 Task: In the  document Religions.pdf Share this file with 'softage.9@softage.net' Make a copy of the file 'without changing the auto name' Delete the  copy of the file
Action: Mouse moved to (396, 411)
Screenshot: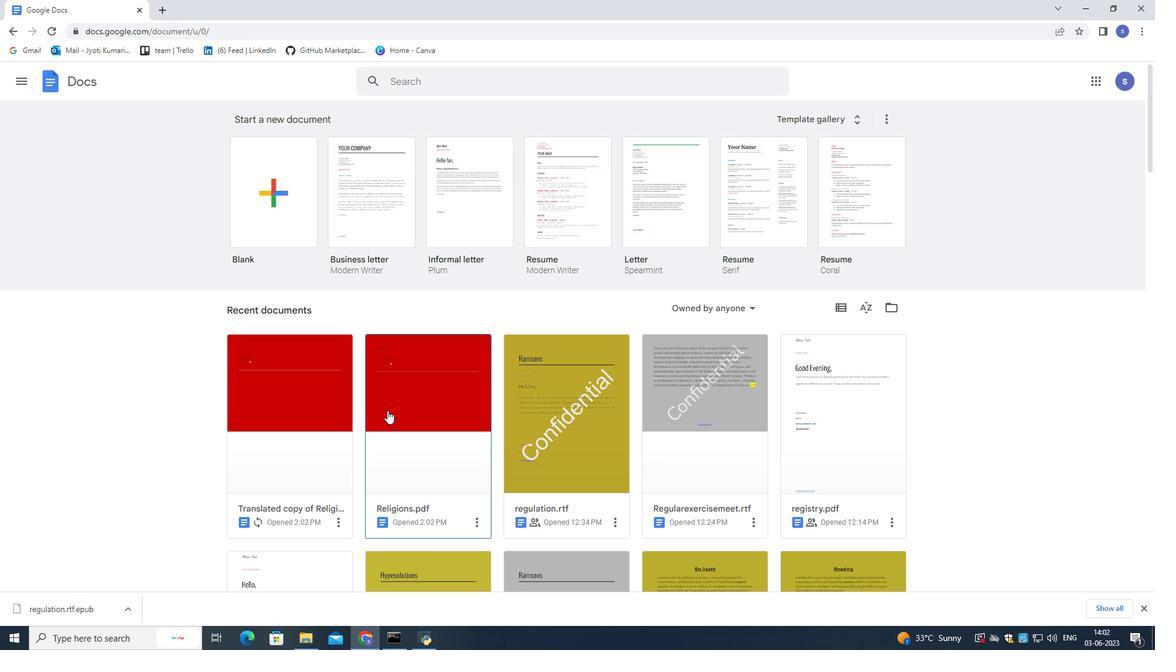 
Action: Mouse pressed left at (396, 411)
Screenshot: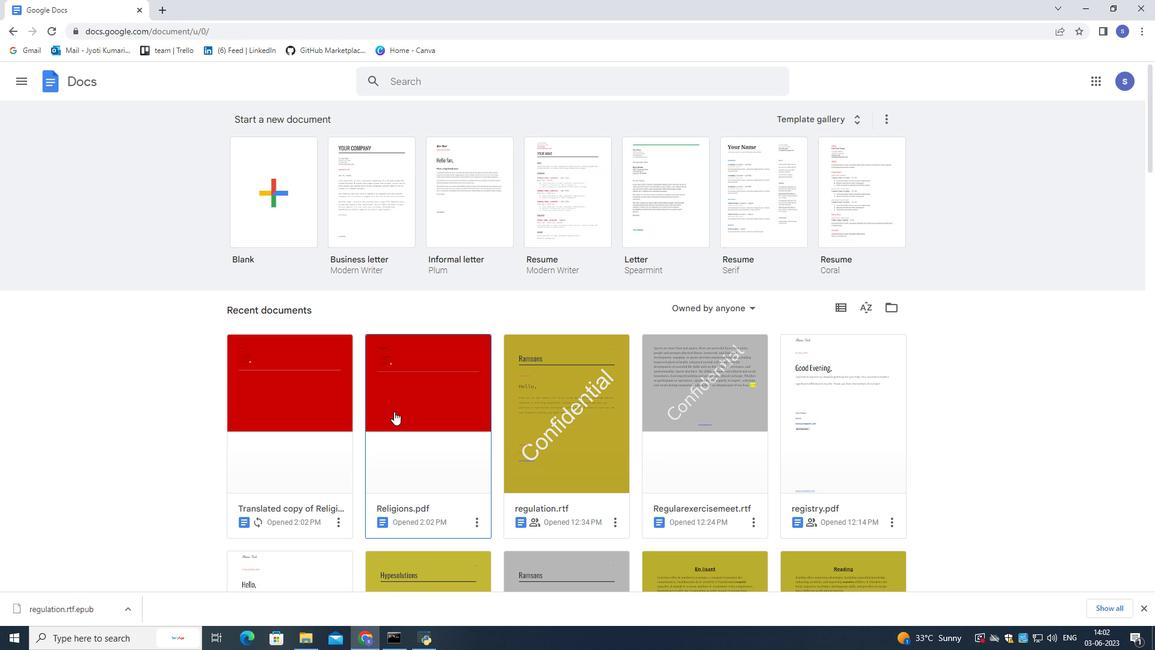 
Action: Mouse moved to (396, 411)
Screenshot: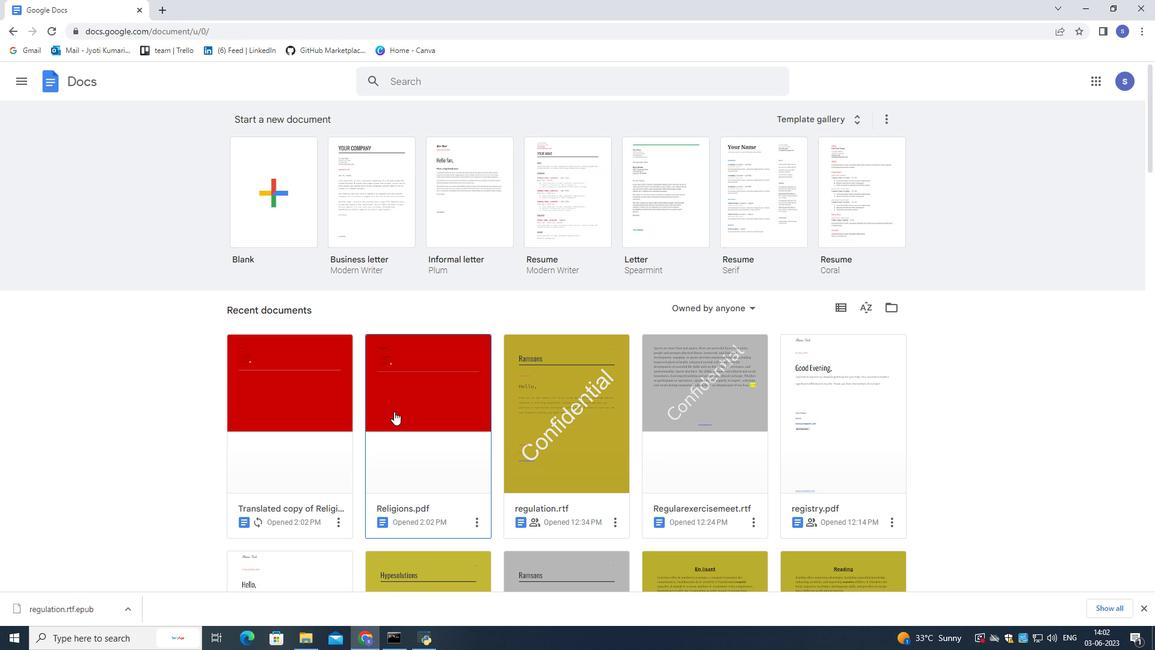 
Action: Mouse pressed left at (396, 411)
Screenshot: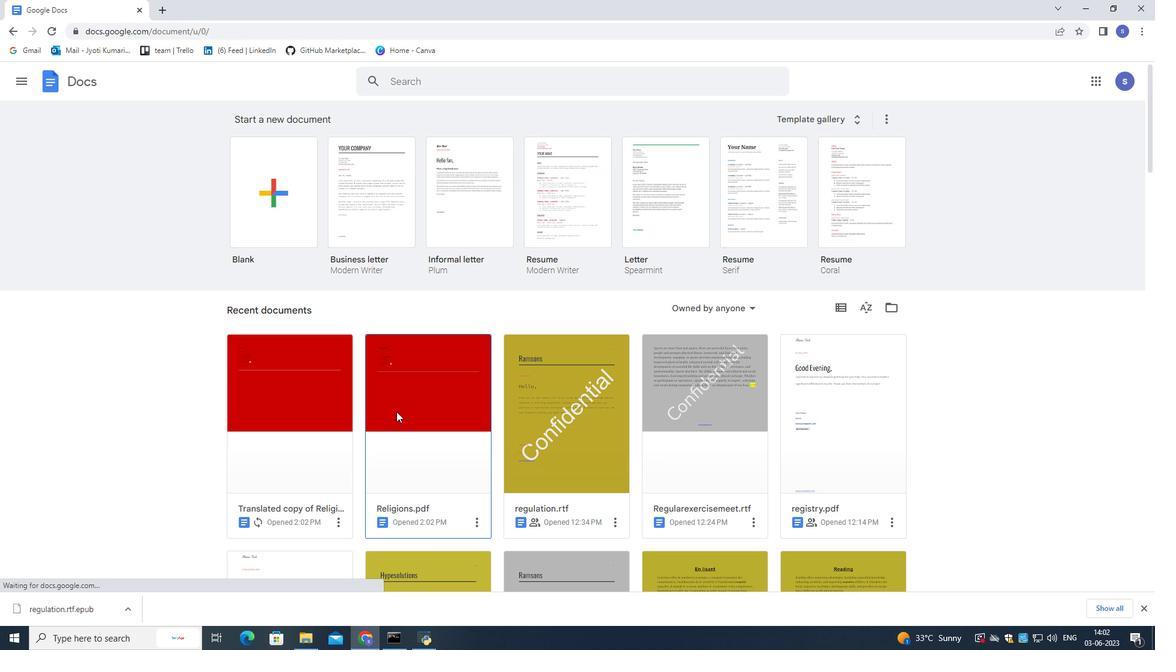 
Action: Mouse moved to (39, 90)
Screenshot: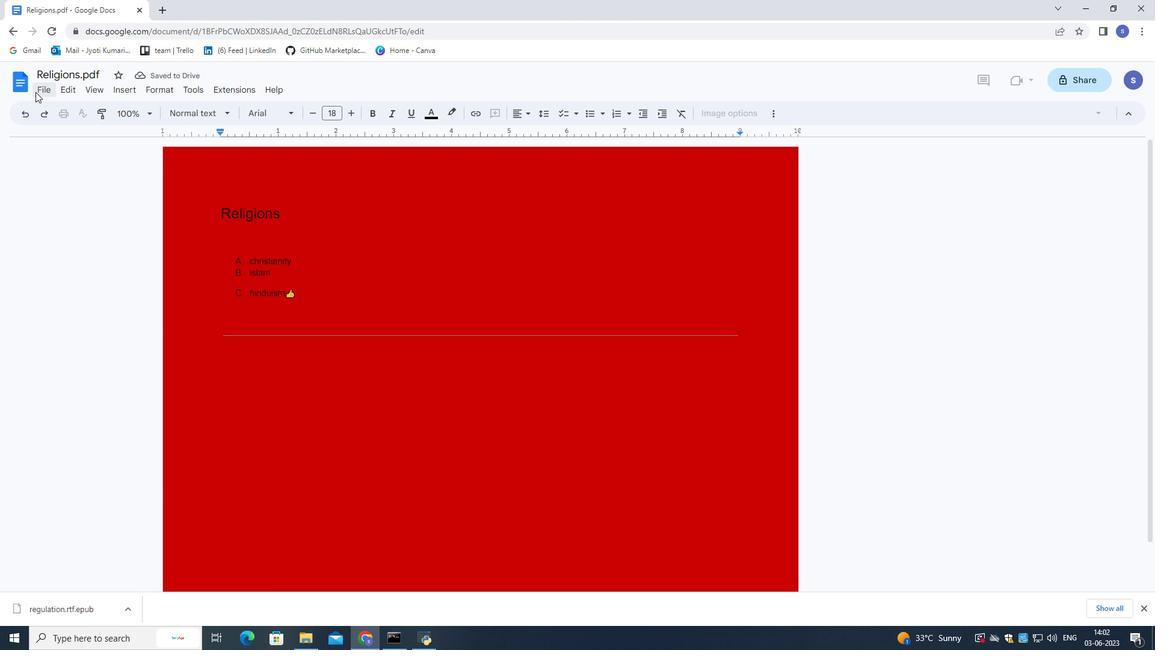 
Action: Mouse pressed left at (39, 90)
Screenshot: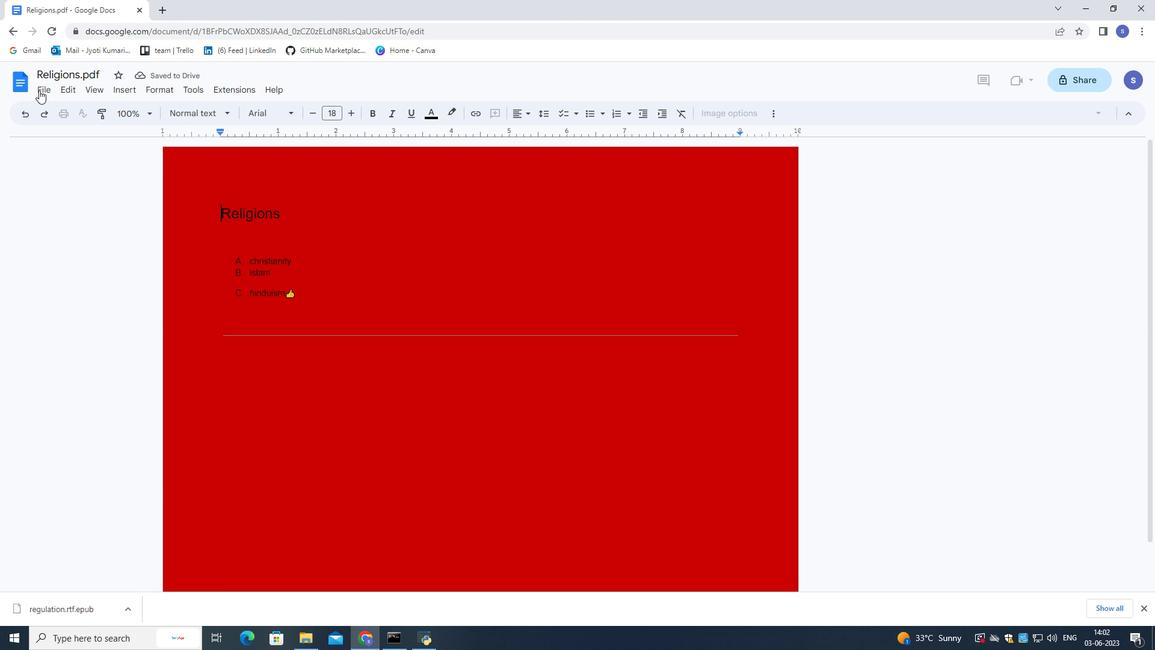 
Action: Mouse moved to (148, 175)
Screenshot: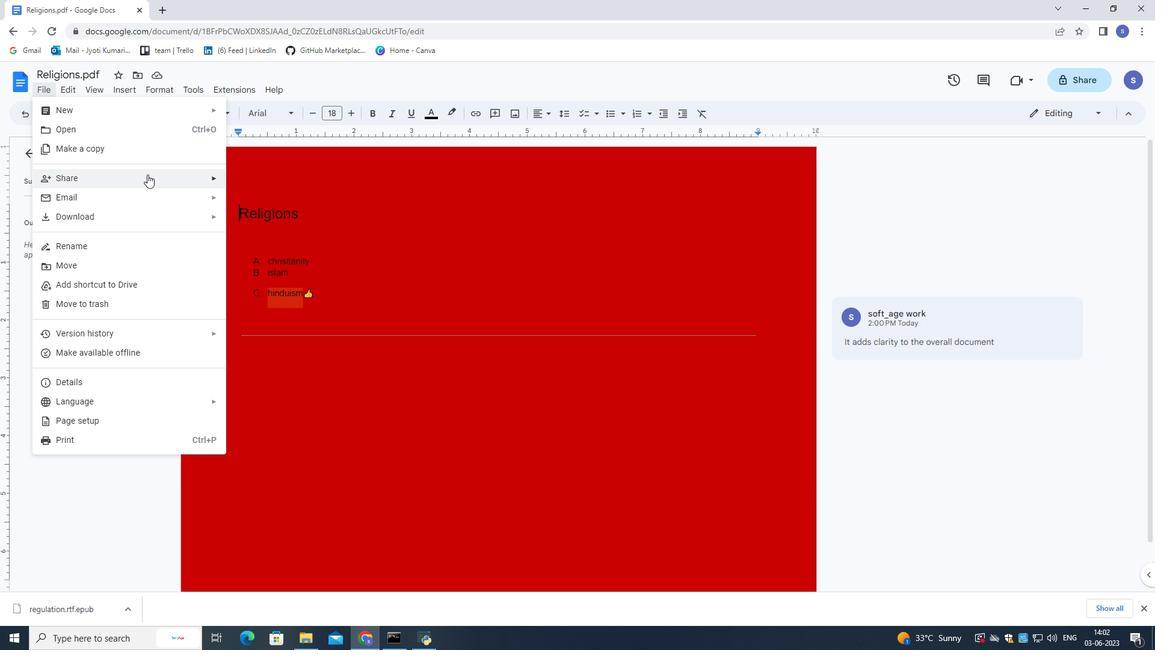 
Action: Mouse pressed left at (148, 175)
Screenshot: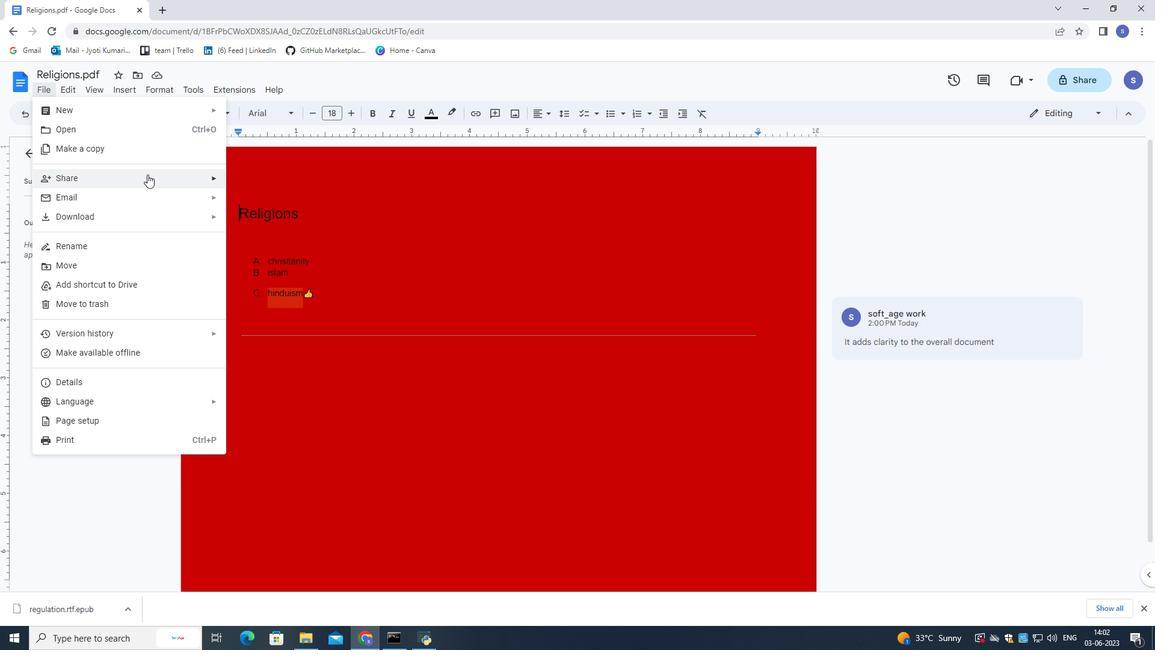 
Action: Mouse moved to (303, 181)
Screenshot: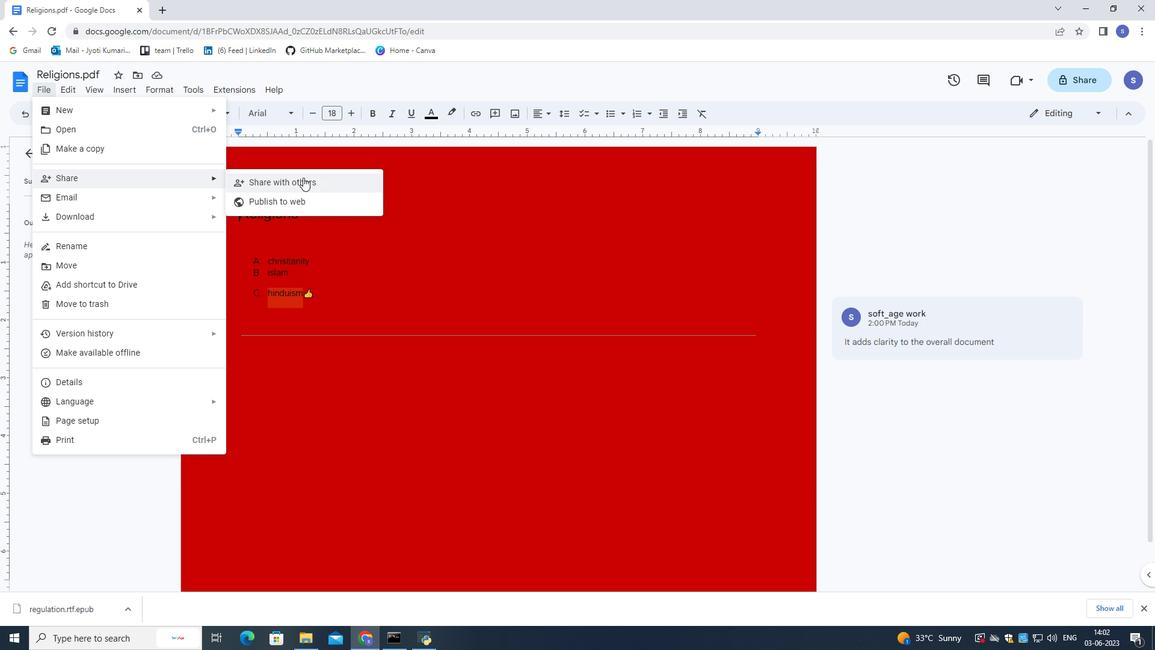 
Action: Mouse pressed left at (303, 181)
Screenshot: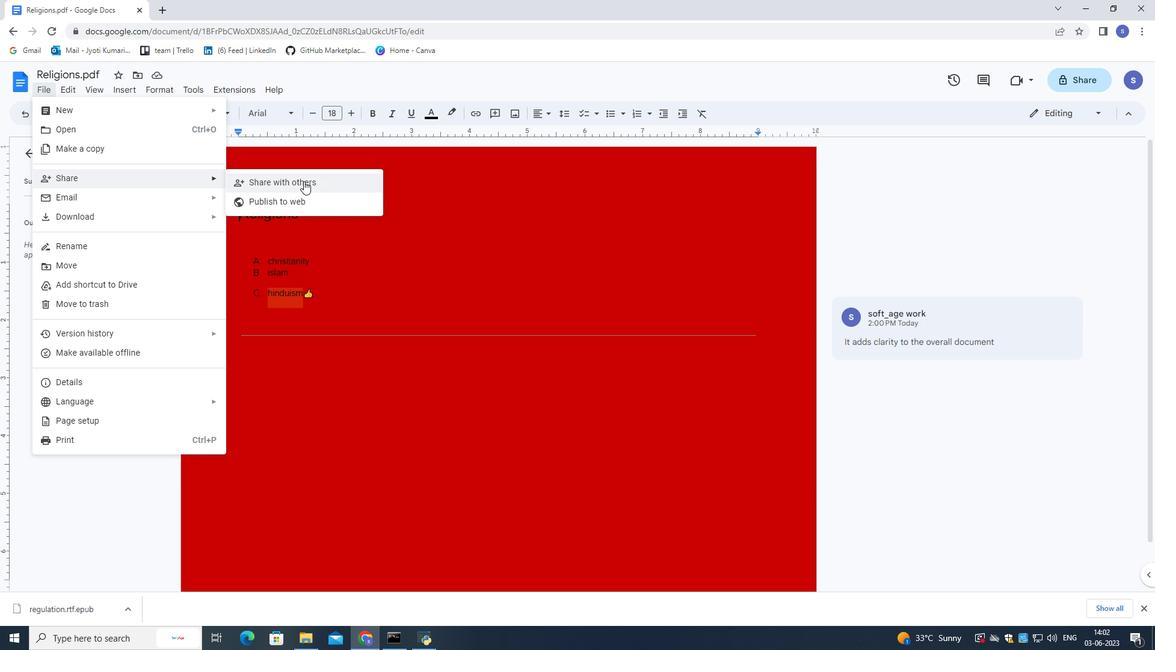 
Action: Mouse moved to (294, 172)
Screenshot: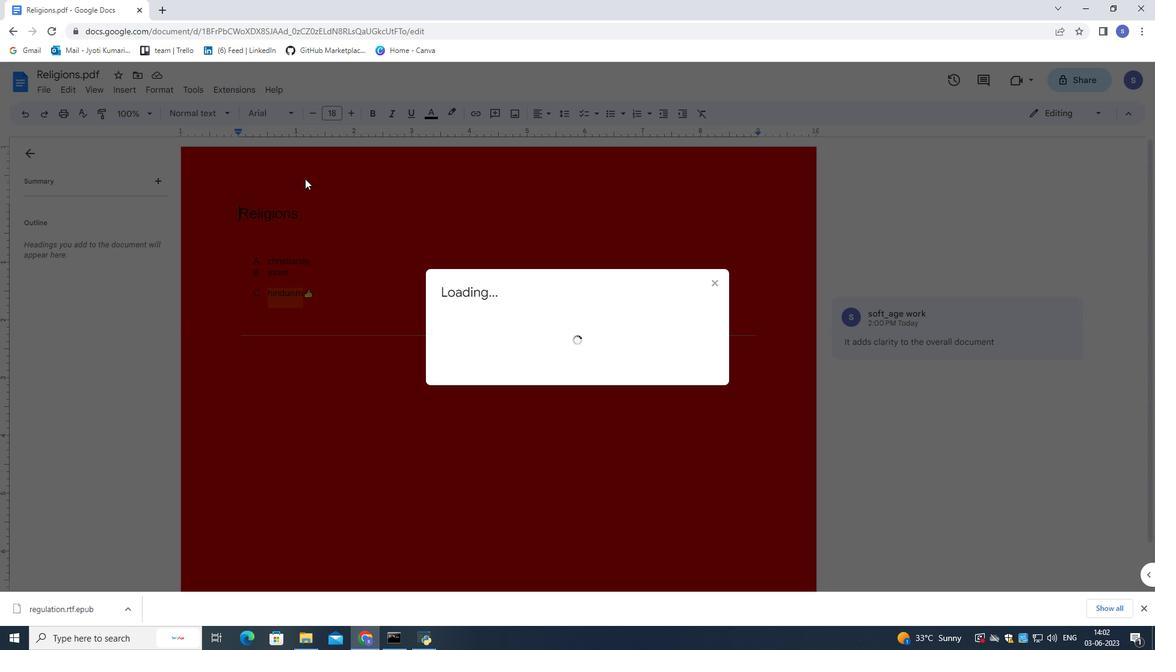 
Action: Key pressed softage.9<Key.shift>@softage.net
Screenshot: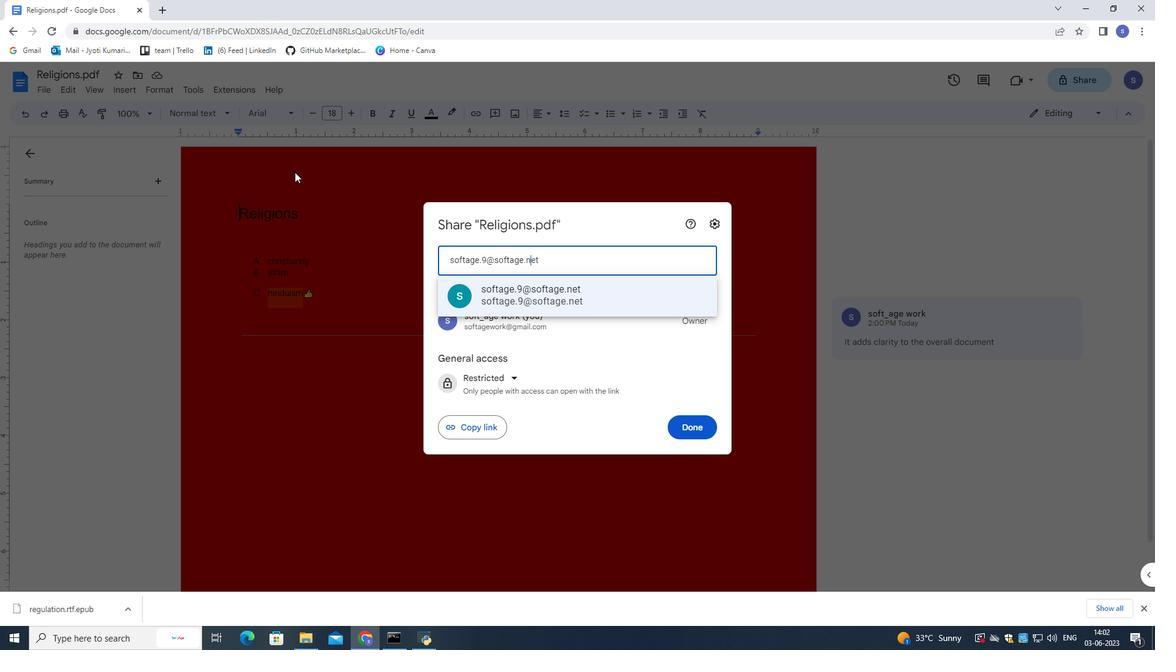 
Action: Mouse moved to (515, 301)
Screenshot: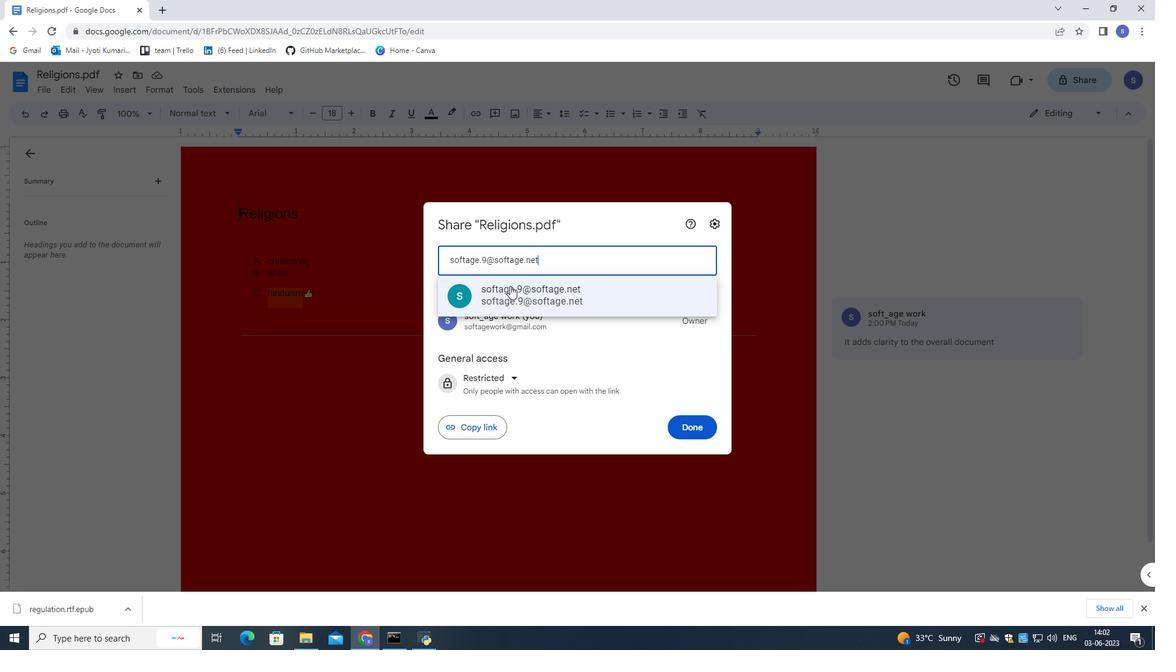 
Action: Mouse pressed left at (515, 301)
Screenshot: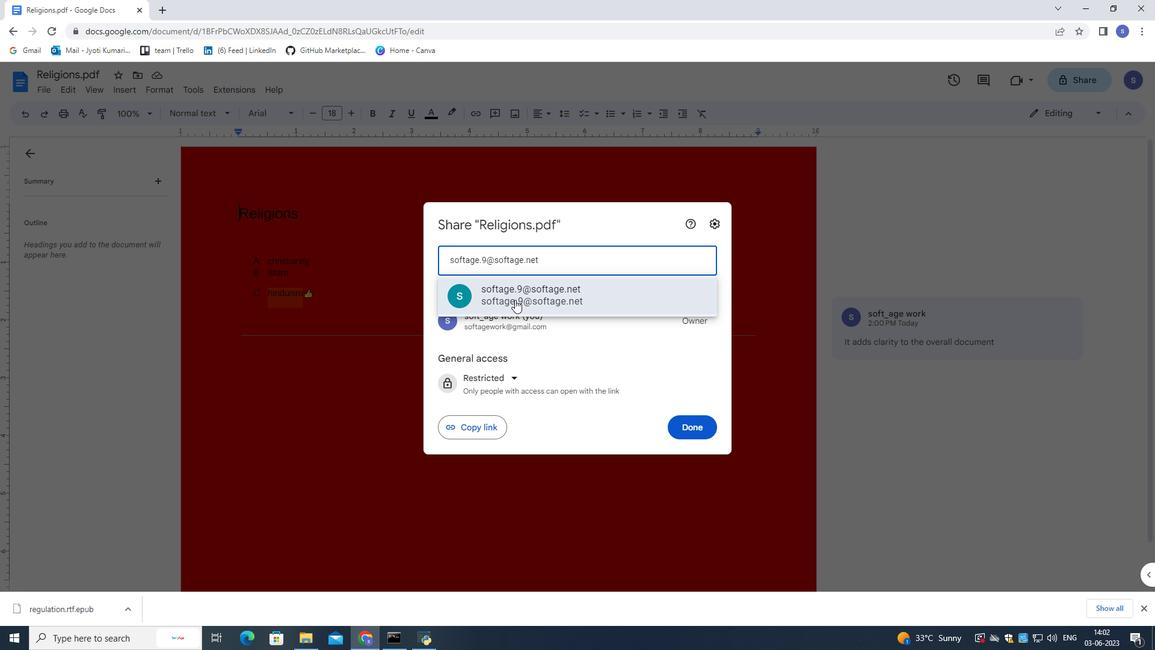 
Action: Mouse moved to (698, 418)
Screenshot: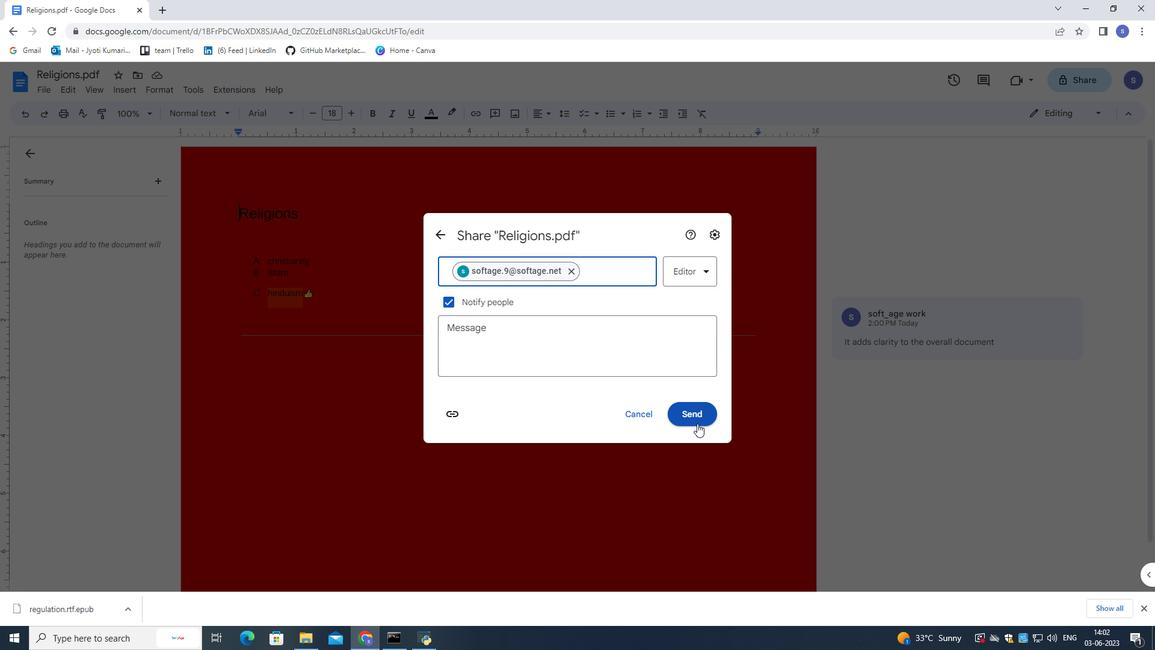 
Action: Mouse pressed left at (698, 418)
Screenshot: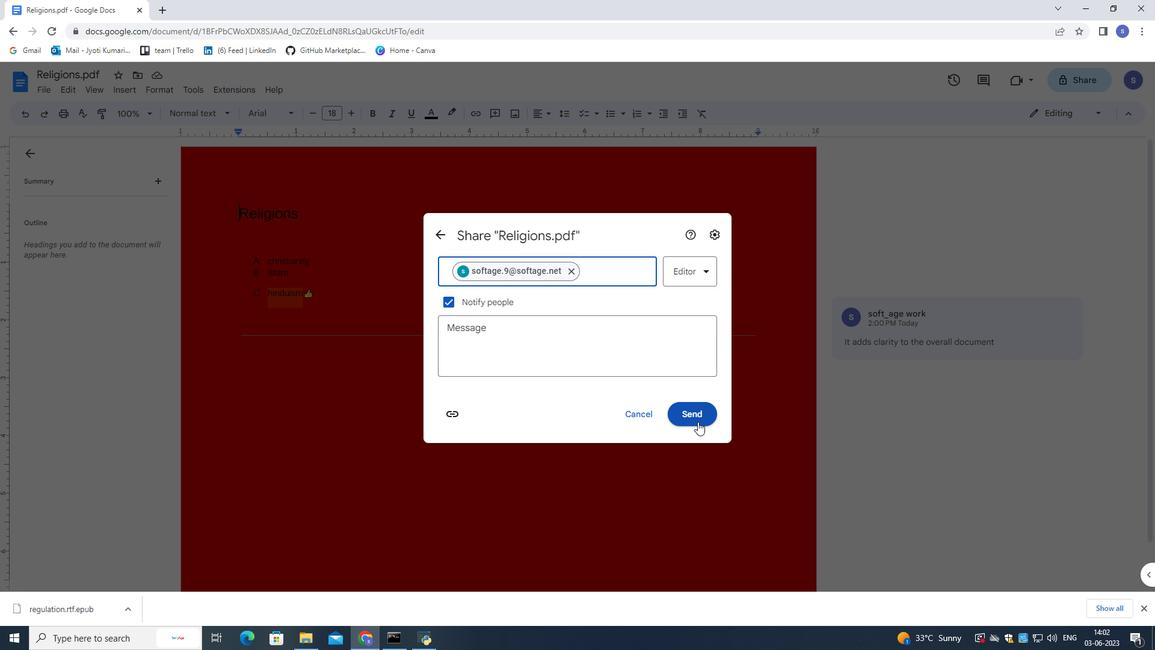 
Action: Mouse moved to (49, 87)
Screenshot: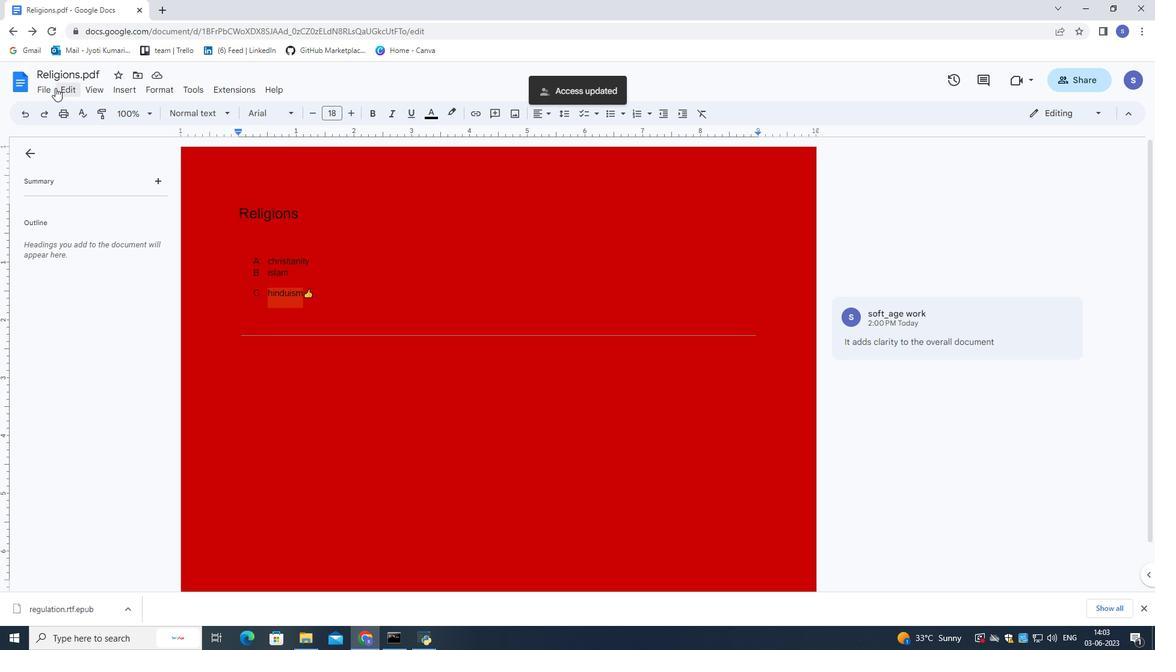 
Action: Mouse pressed left at (49, 87)
Screenshot: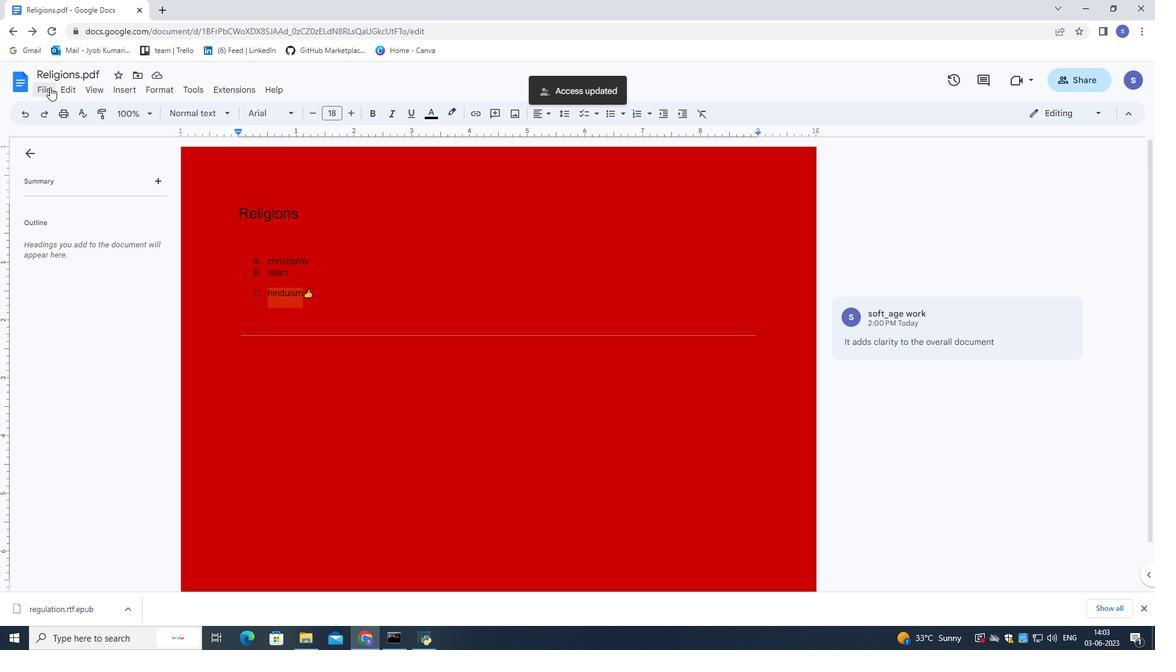
Action: Mouse moved to (80, 154)
Screenshot: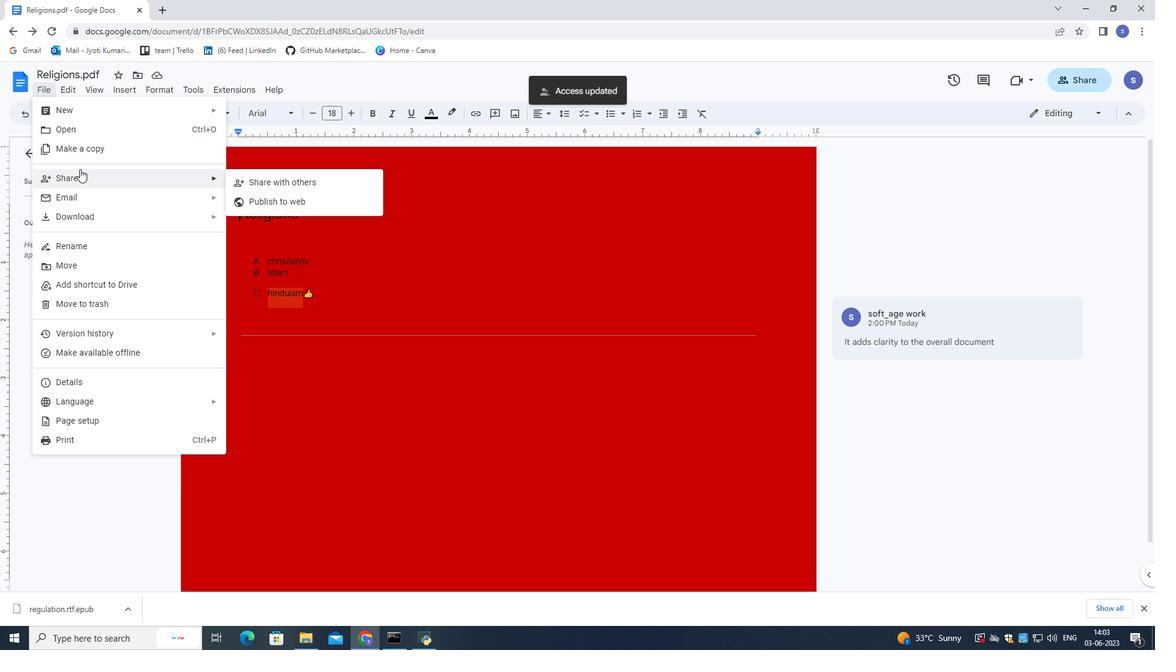 
Action: Mouse pressed left at (80, 154)
Screenshot: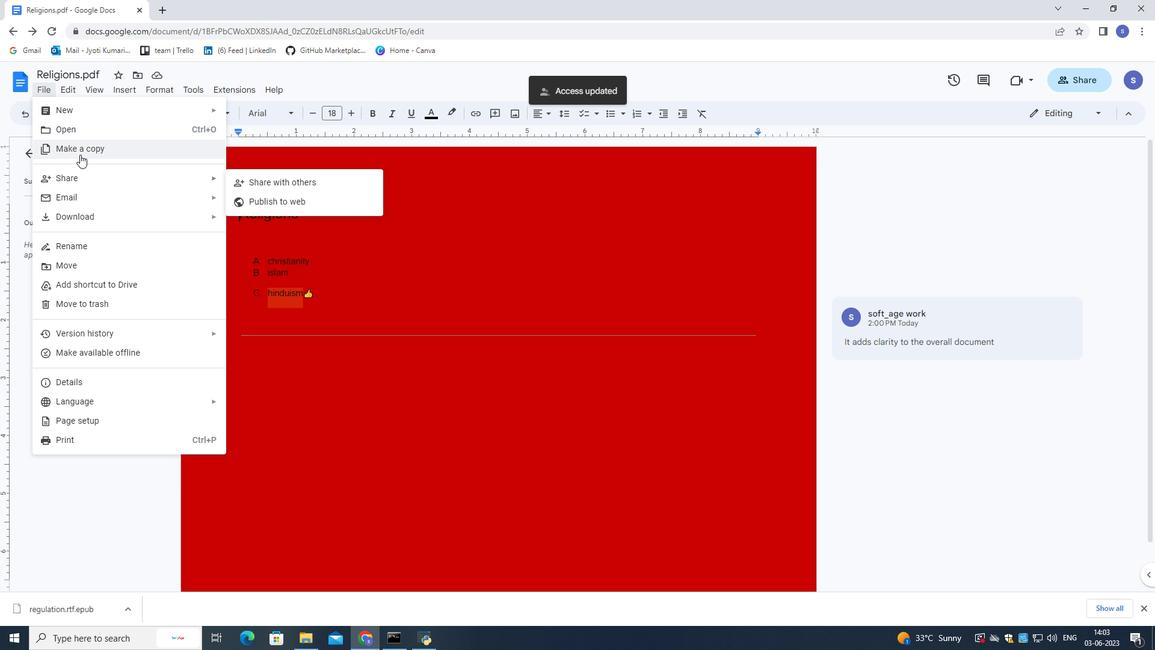 
Action: Mouse moved to (647, 429)
Screenshot: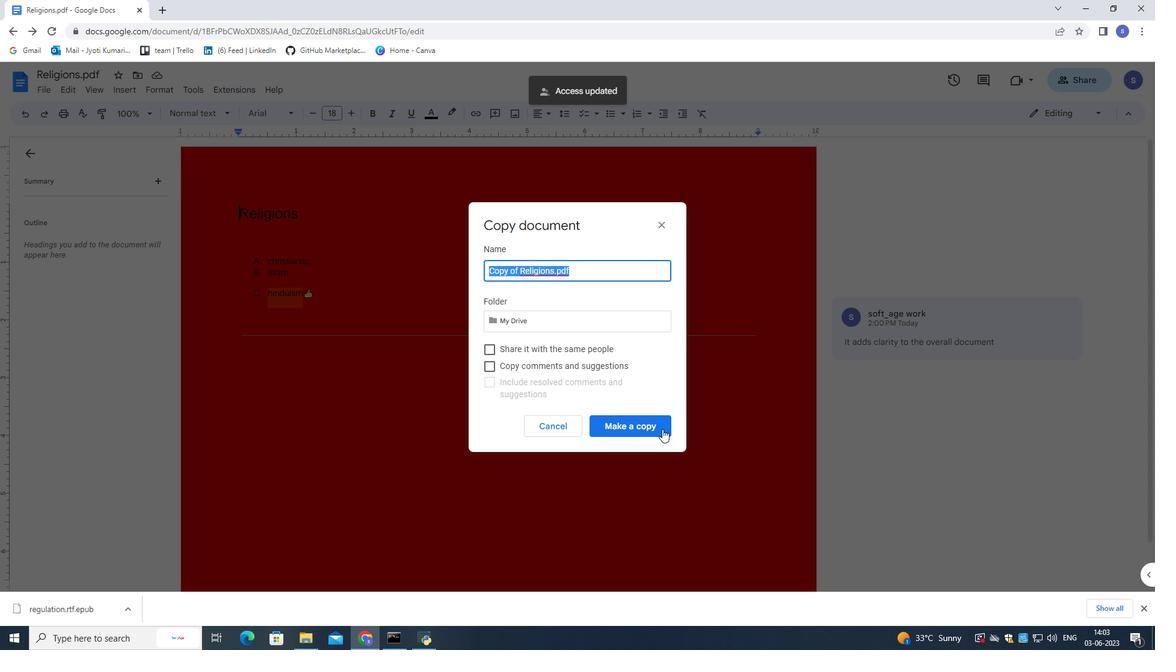 
Action: Mouse pressed left at (647, 429)
Screenshot: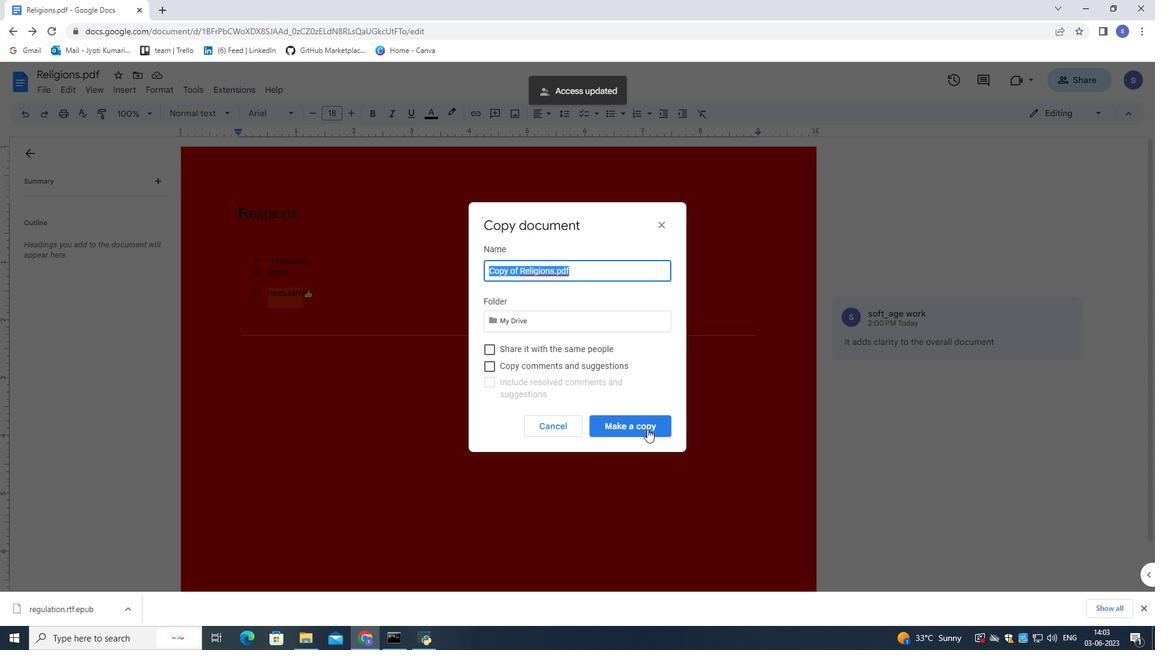 
Action: Mouse moved to (293, 192)
Screenshot: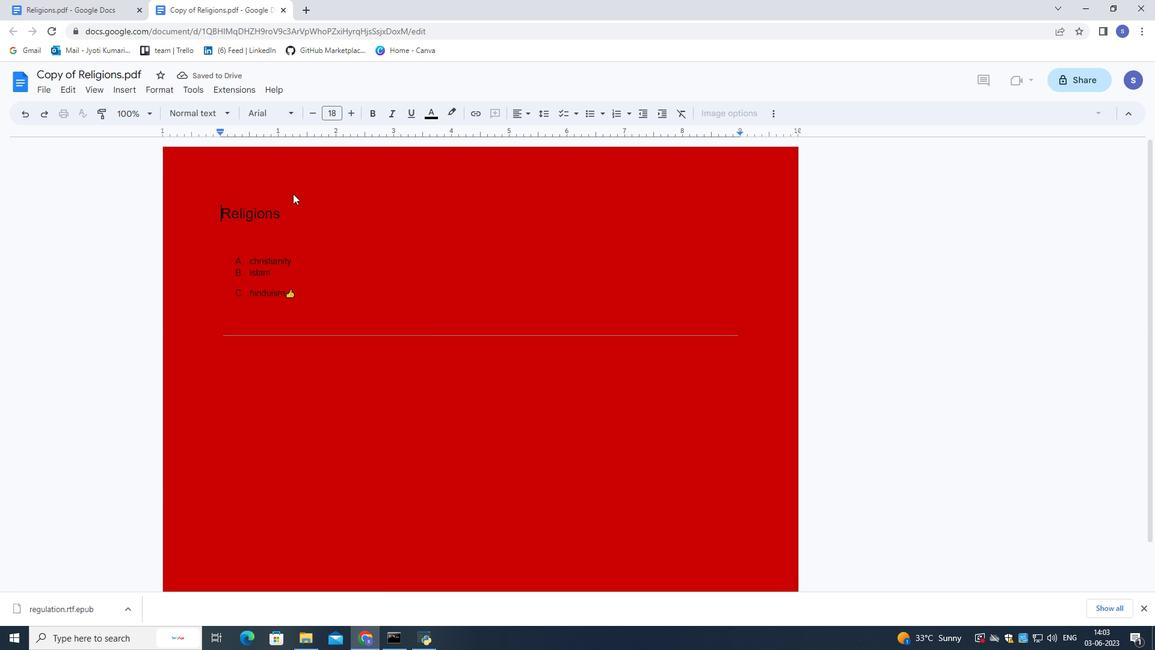 
Action: Mouse pressed left at (293, 192)
Screenshot: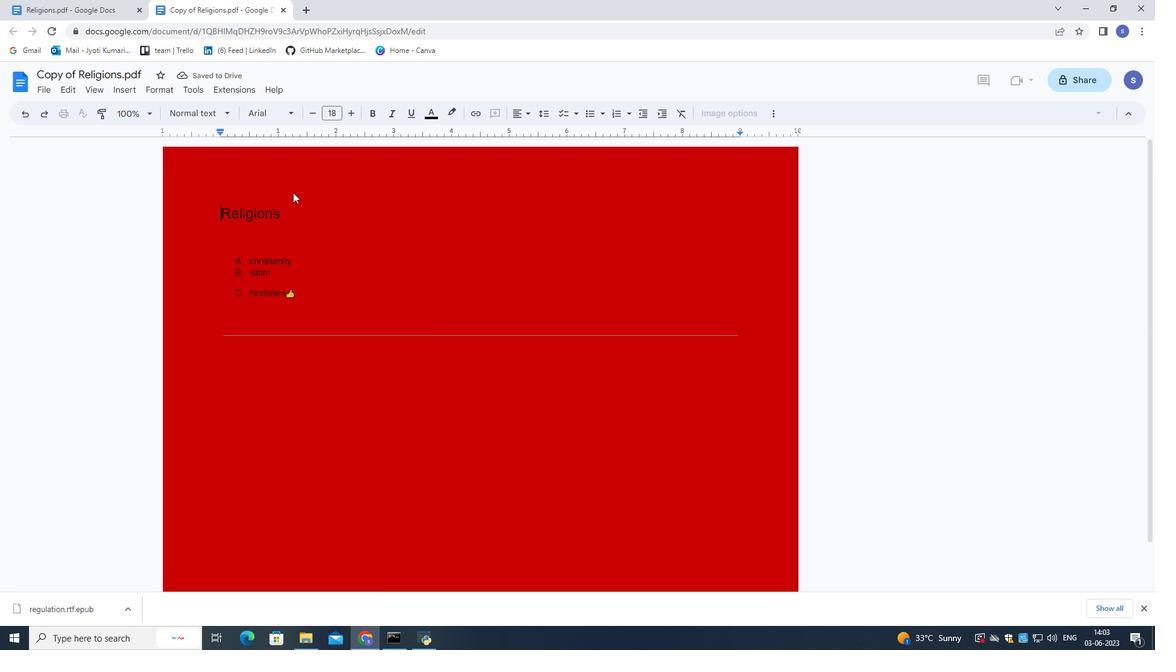 
Action: Mouse moved to (488, 450)
Screenshot: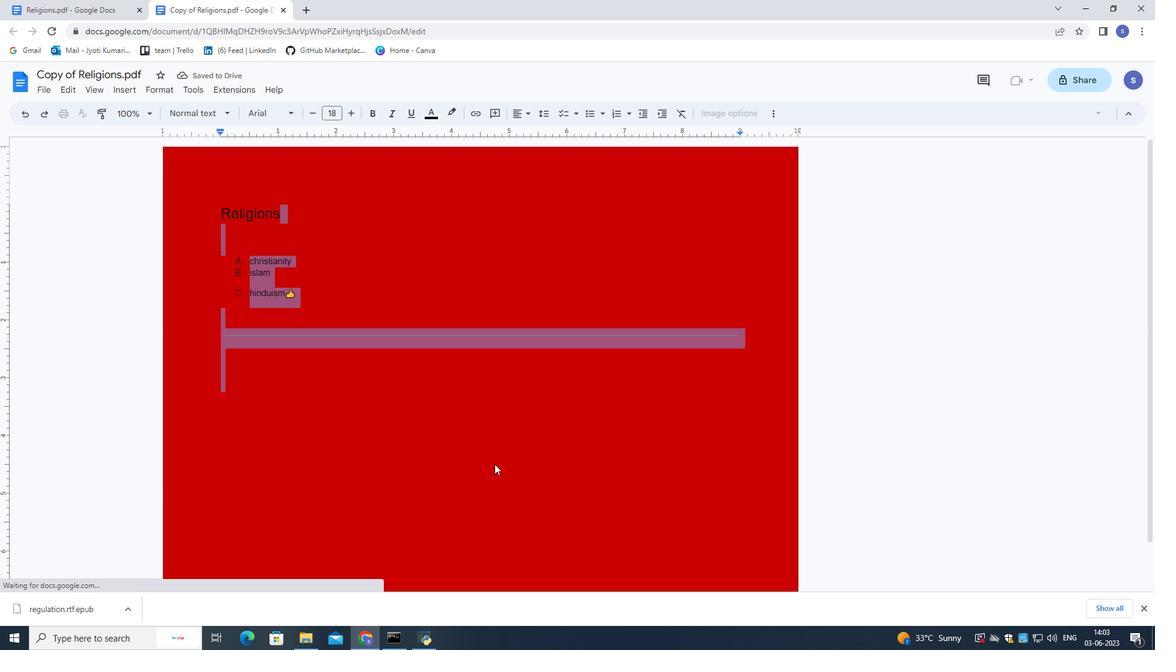 
Action: Mouse pressed right at (488, 450)
Screenshot: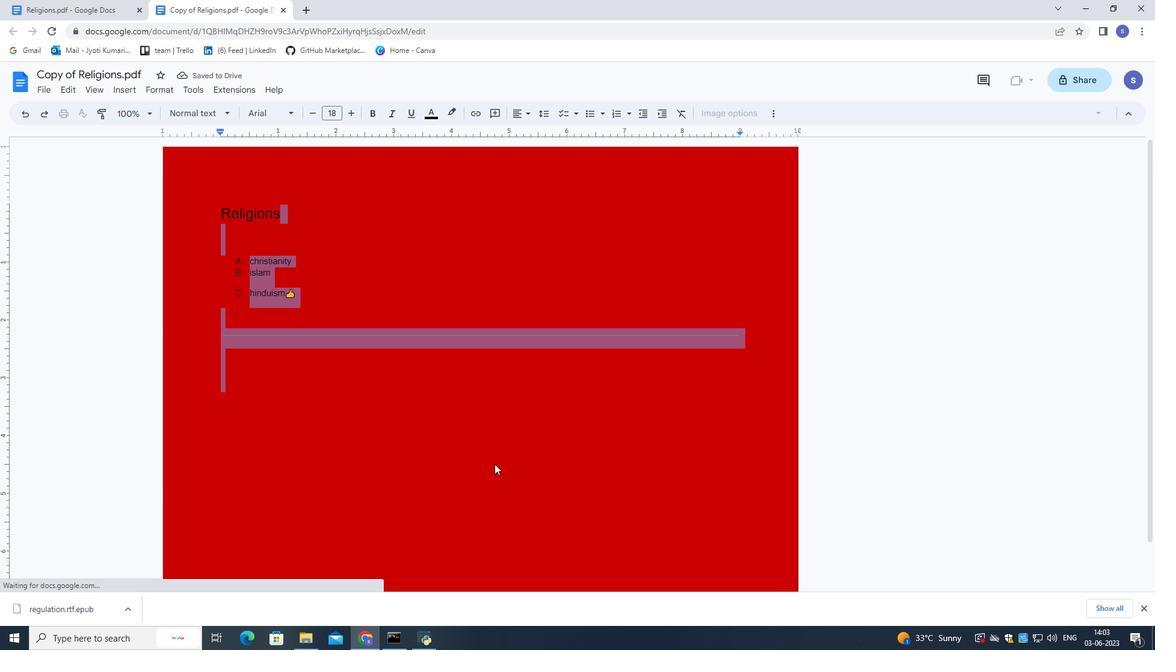 
Action: Mouse moved to (464, 255)
Screenshot: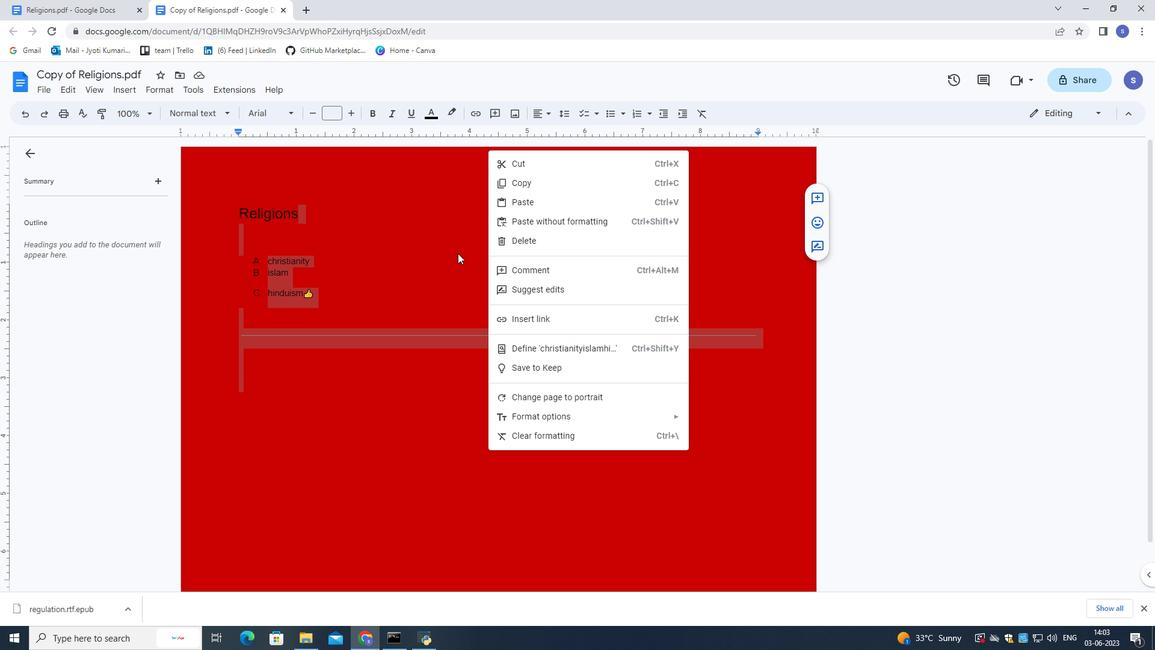 
Action: Mouse pressed left at (464, 255)
Screenshot: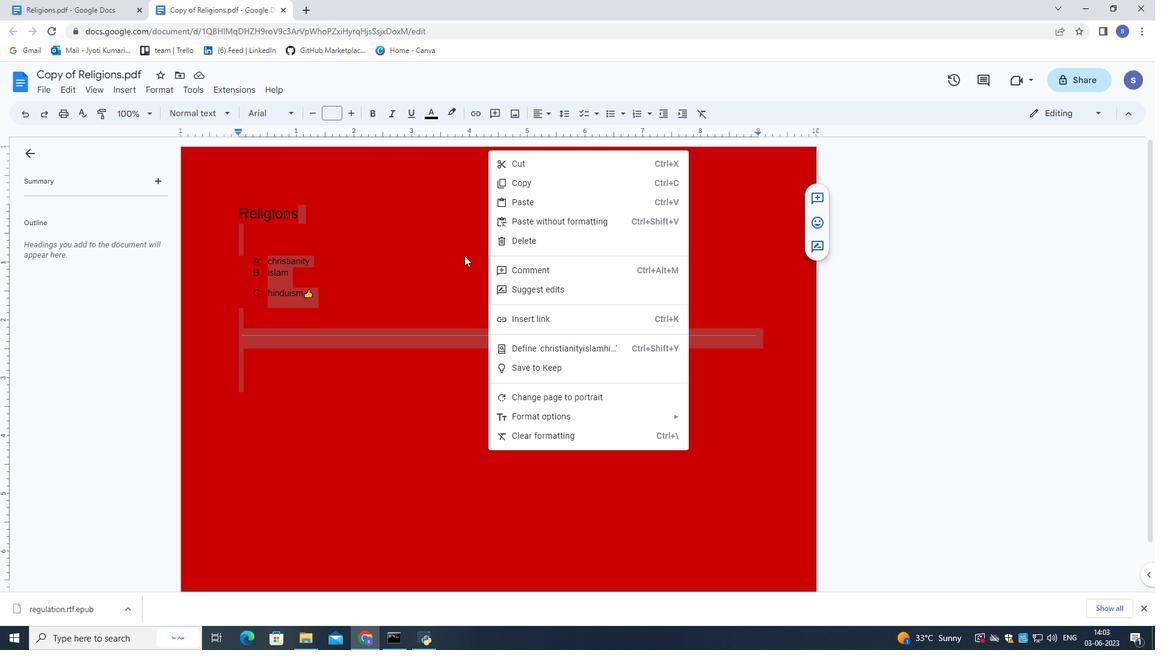 
Action: Mouse moved to (12, 83)
Screenshot: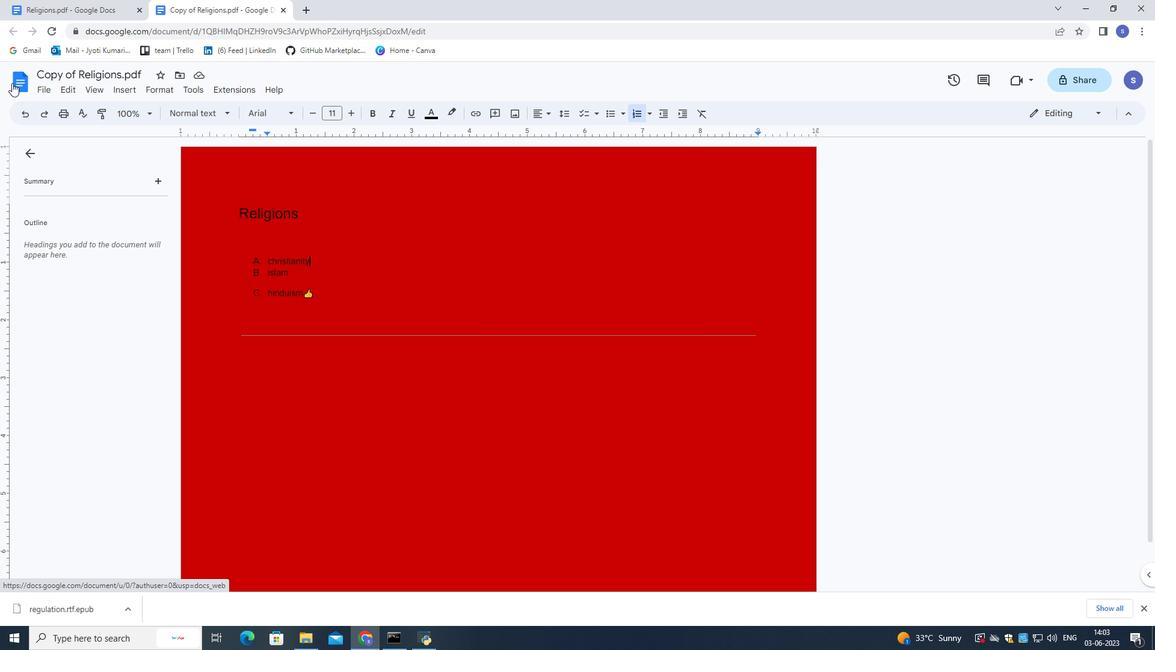 
Action: Mouse pressed left at (12, 83)
Screenshot: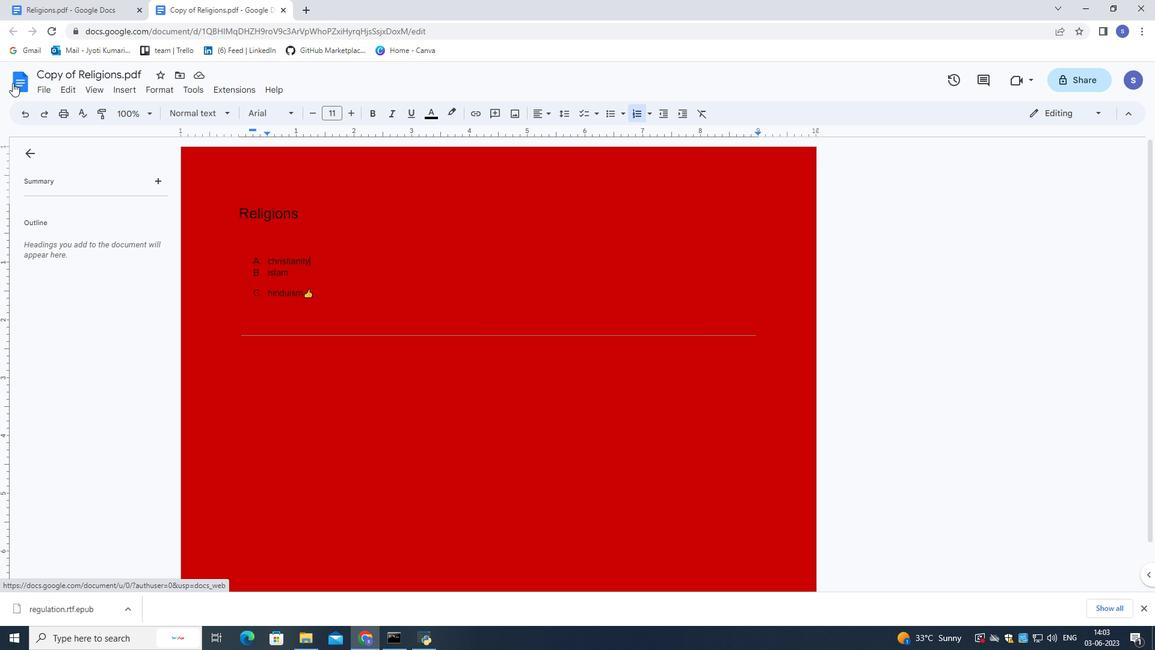 
Action: Mouse moved to (321, 449)
Screenshot: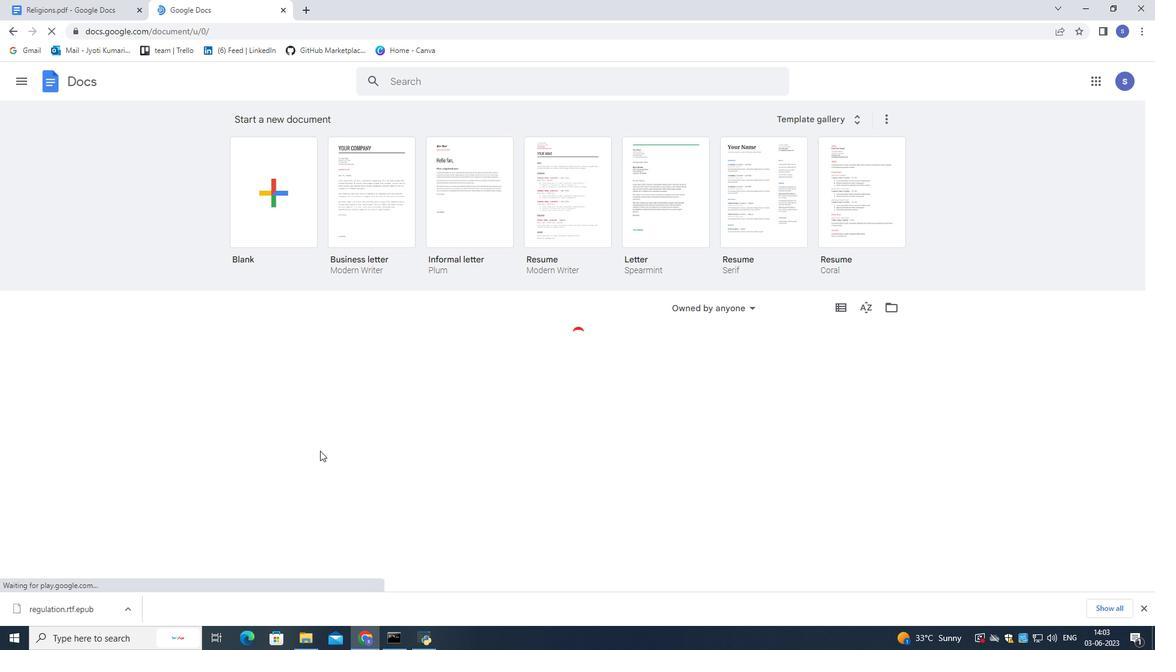 
Action: Mouse scrolled (321, 448) with delta (0, 0)
Screenshot: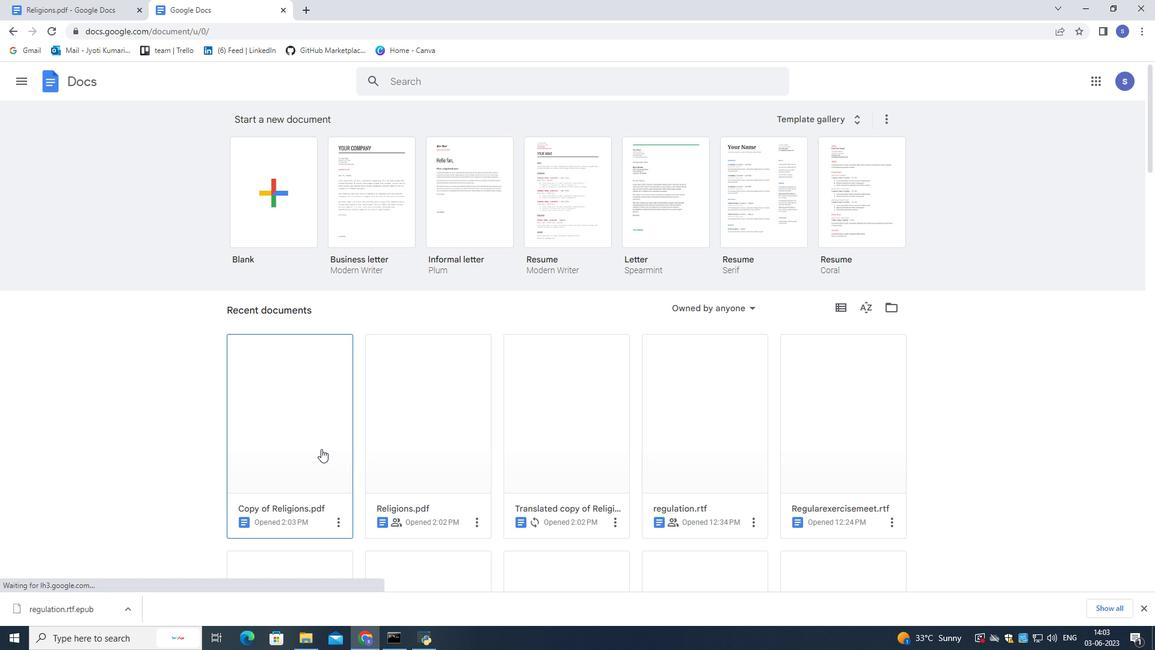 
Action: Mouse moved to (340, 459)
Screenshot: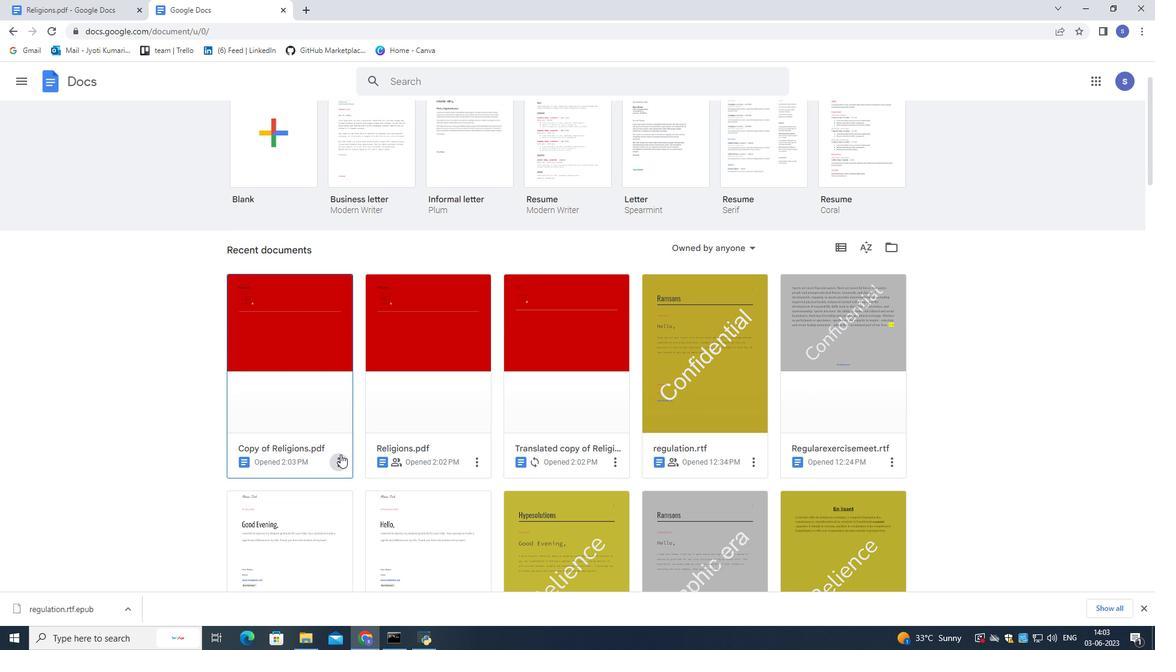 
Action: Mouse pressed left at (340, 459)
Screenshot: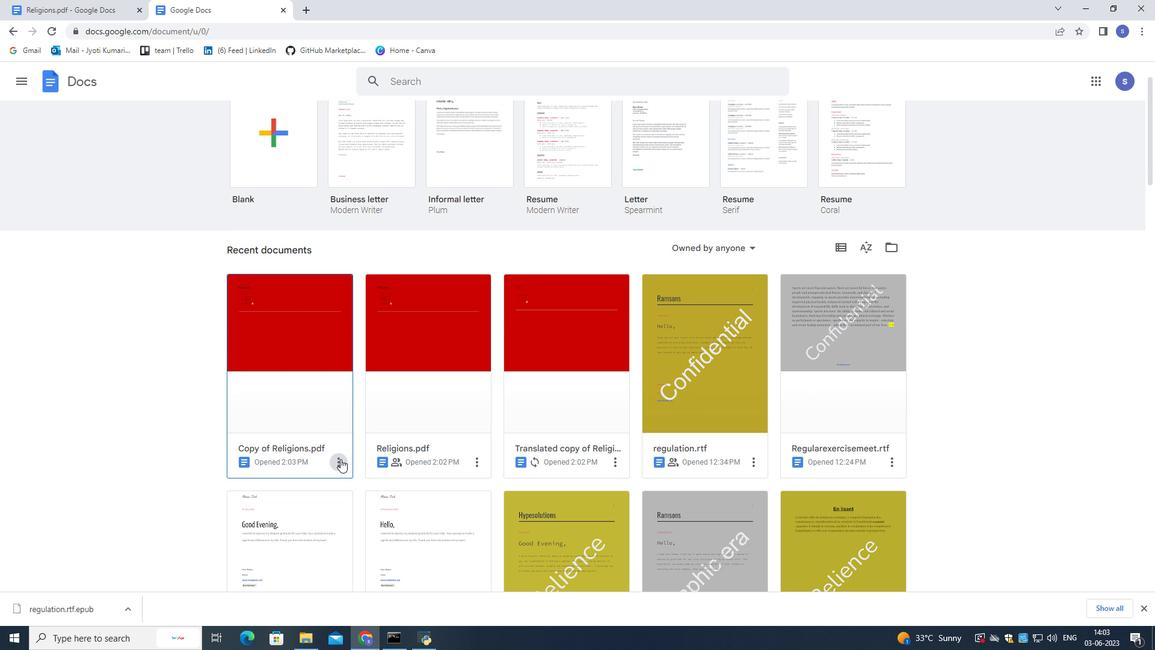 
Action: Mouse moved to (350, 503)
Screenshot: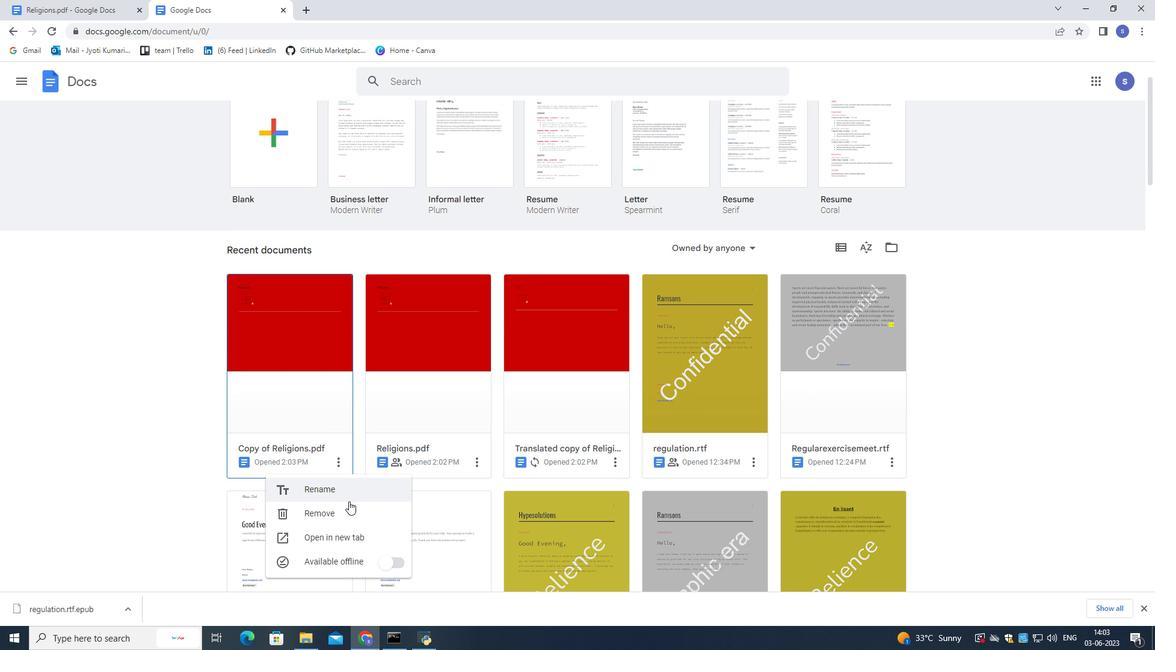 
Action: Mouse pressed left at (350, 503)
Screenshot: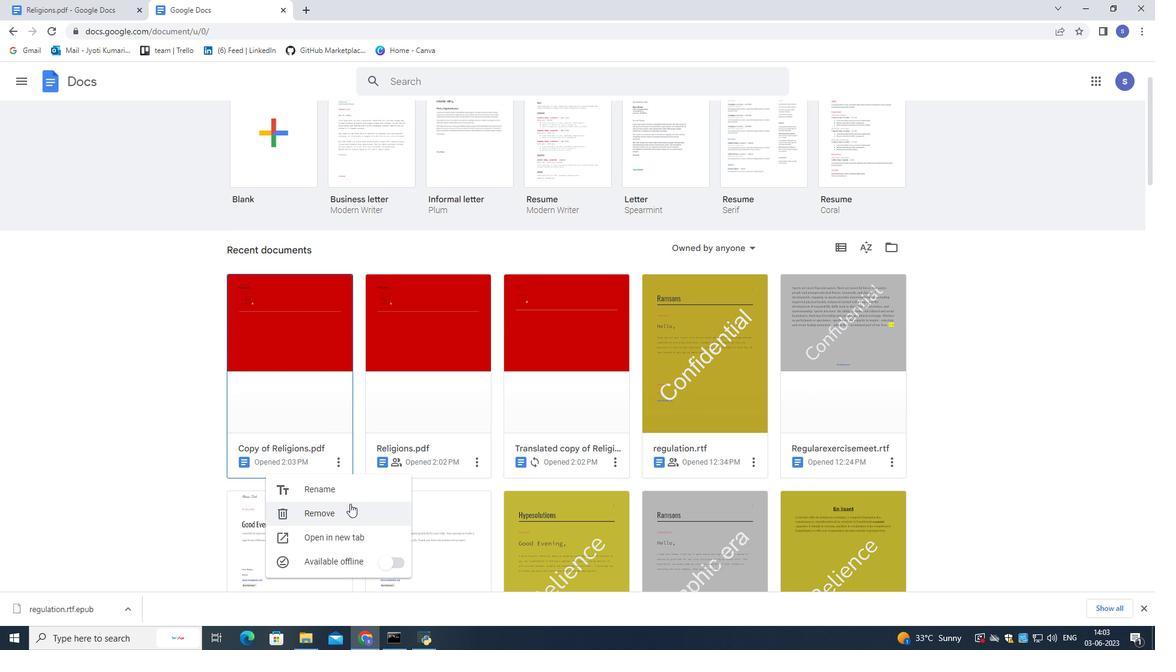 
Action: Mouse moved to (719, 362)
Screenshot: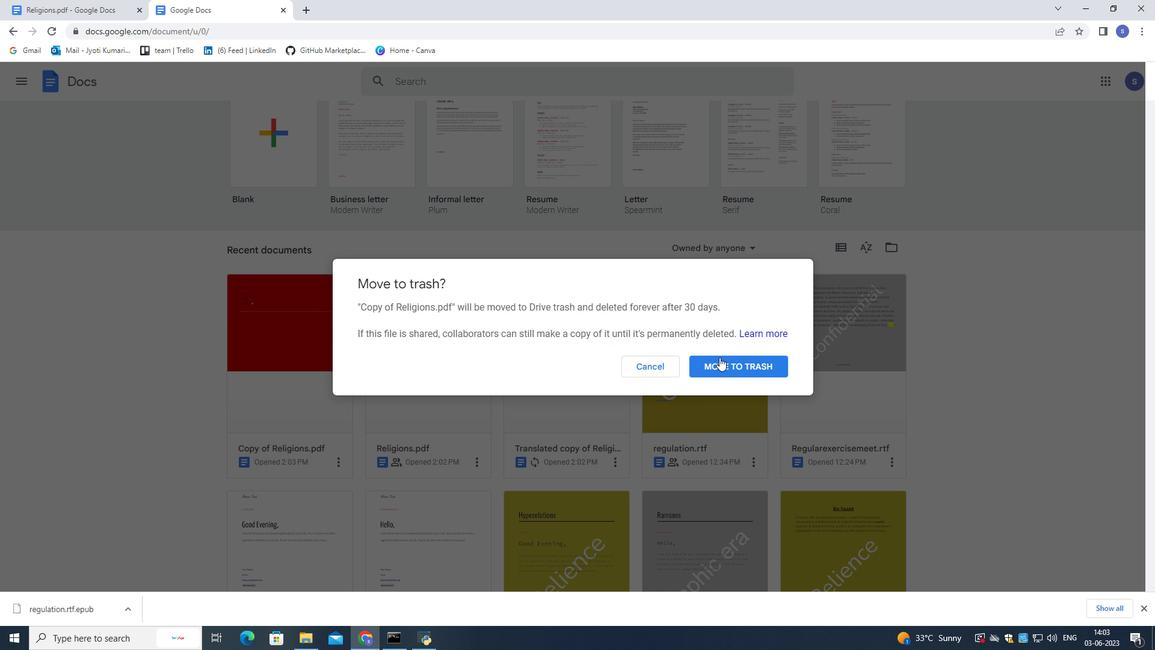 
Action: Mouse pressed left at (719, 362)
Screenshot: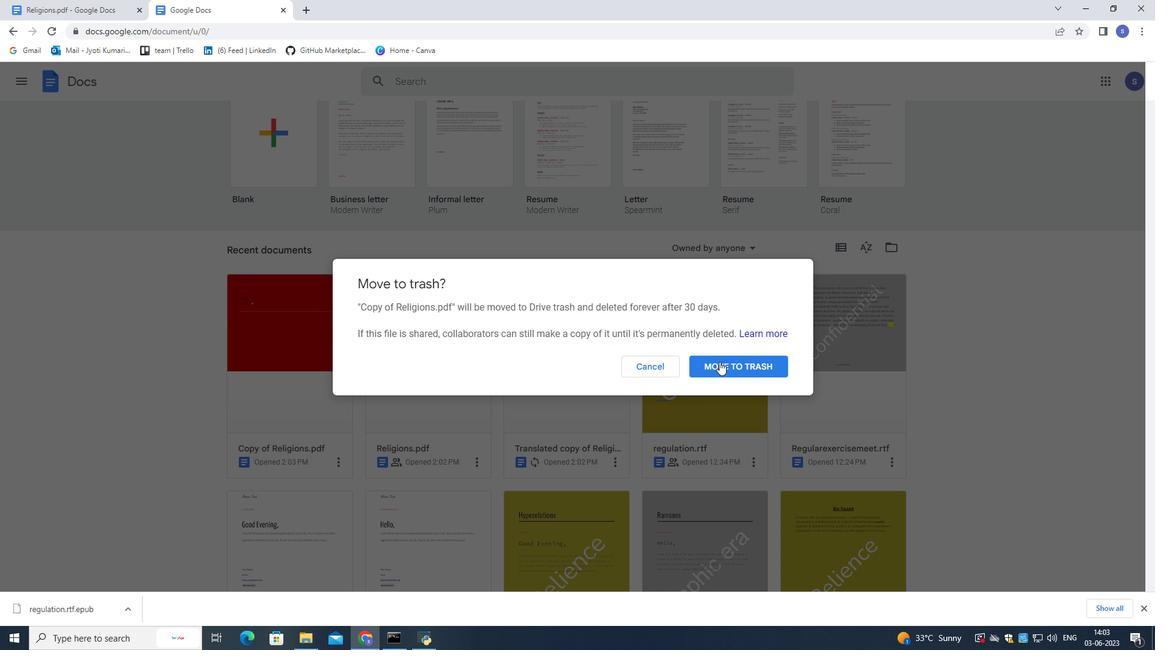
Action: Mouse moved to (719, 362)
Screenshot: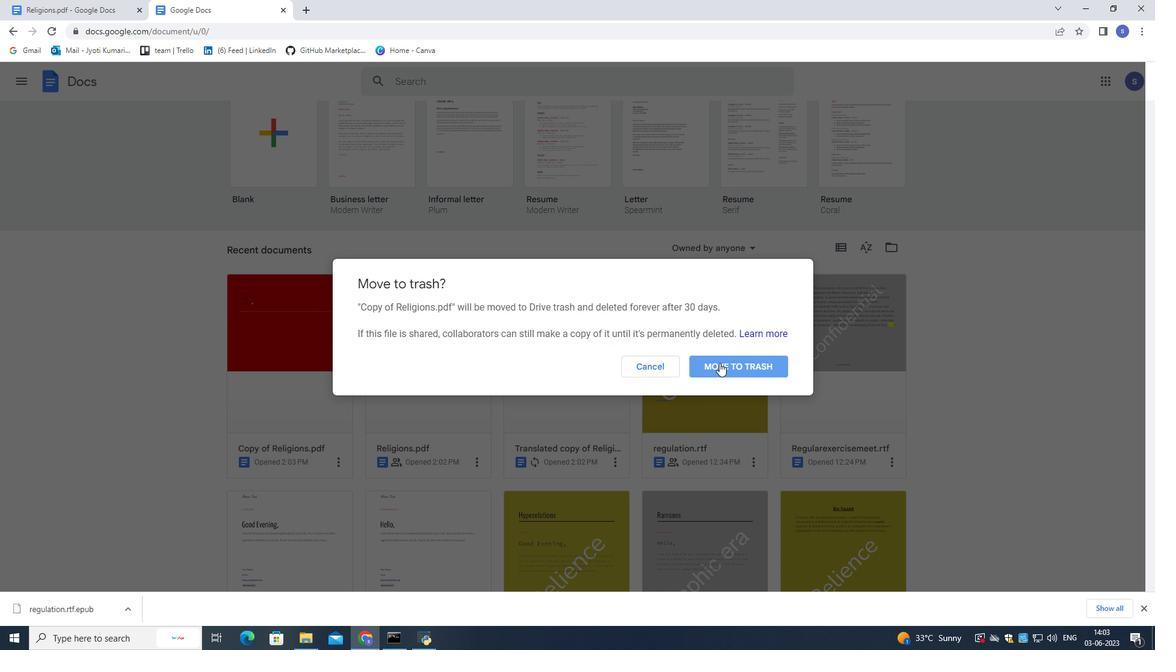
